 Task: Visit the company website of Nestle
Action: Mouse moved to (372, 390)
Screenshot: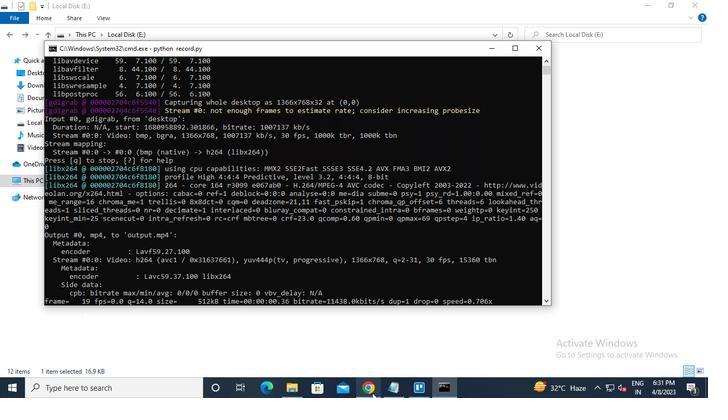
Action: Mouse pressed left at (372, 390)
Screenshot: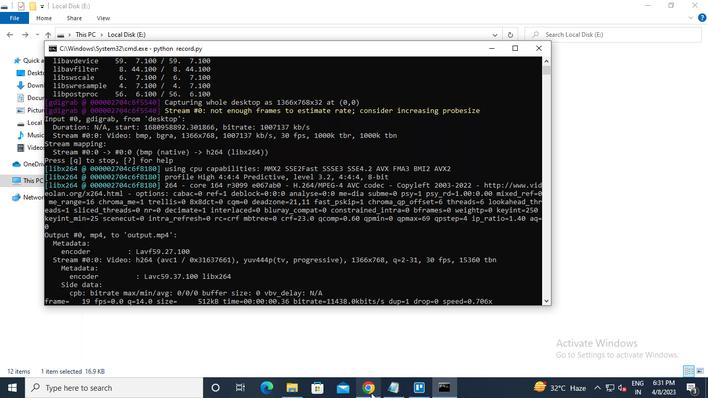 
Action: Mouse moved to (152, 69)
Screenshot: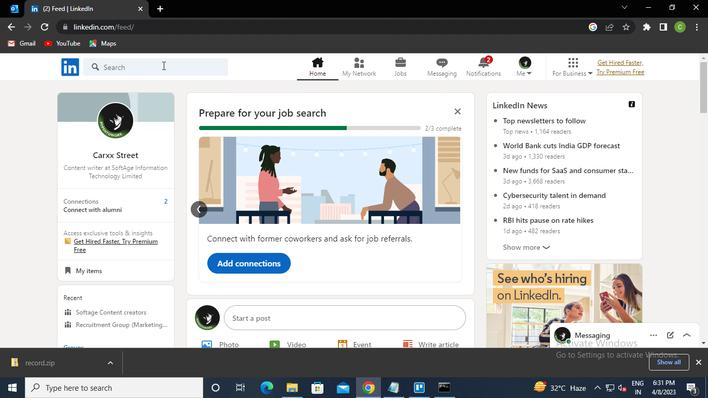 
Action: Mouse pressed left at (152, 69)
Screenshot: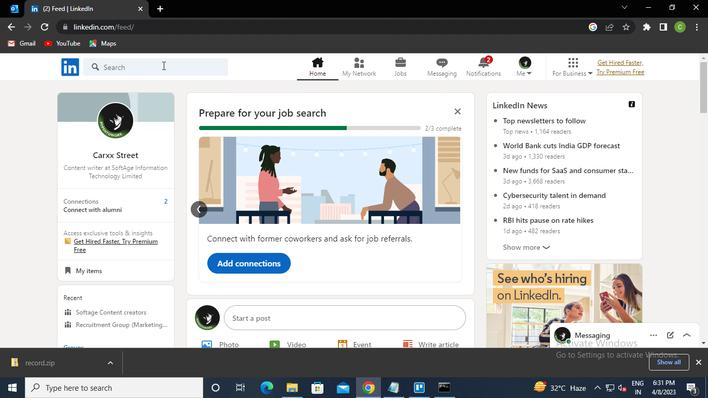 
Action: Keyboard Key.caps_lock
Screenshot: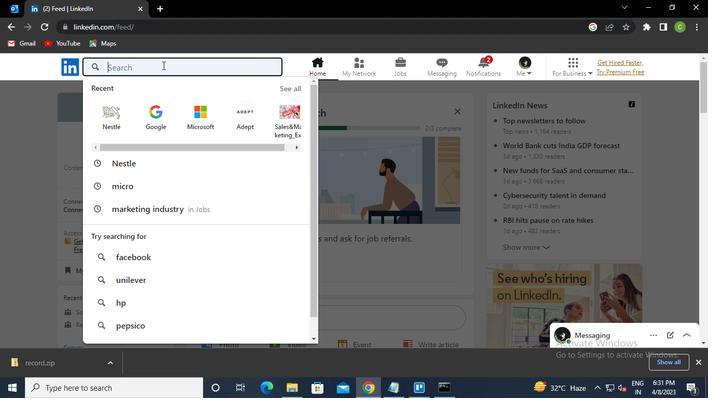 
Action: Keyboard n
Screenshot: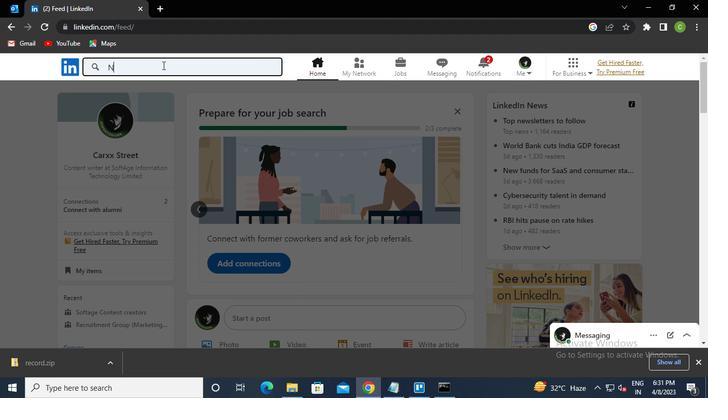 
Action: Keyboard Key.caps_lock
Screenshot: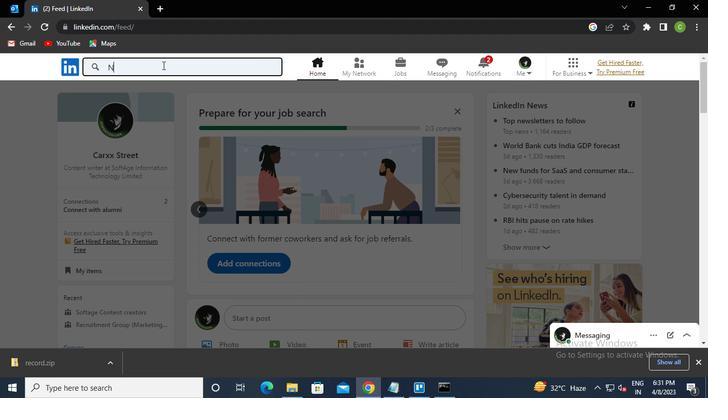 
Action: Keyboard e
Screenshot: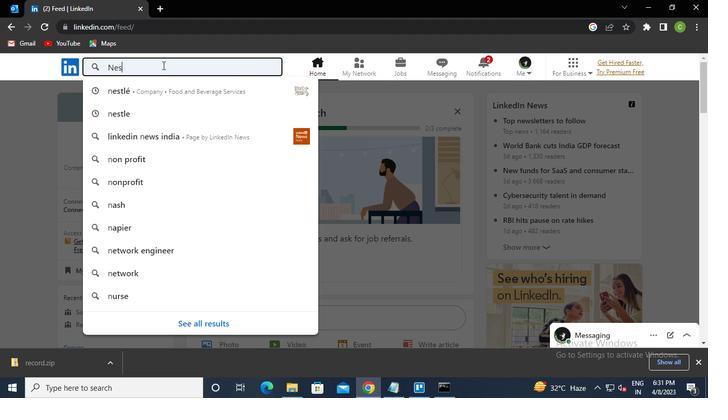 
Action: Keyboard s
Screenshot: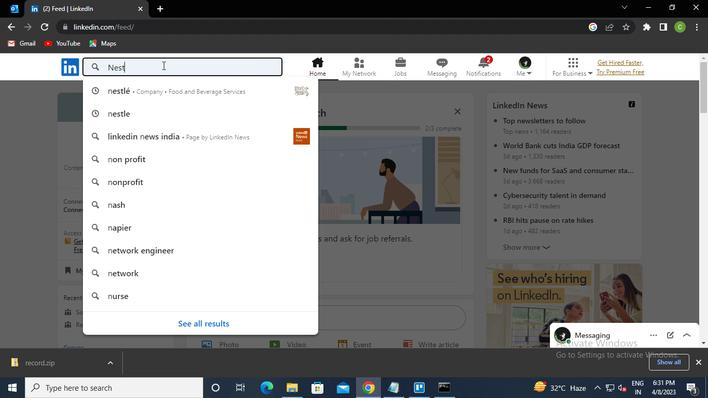 
Action: Keyboard t
Screenshot: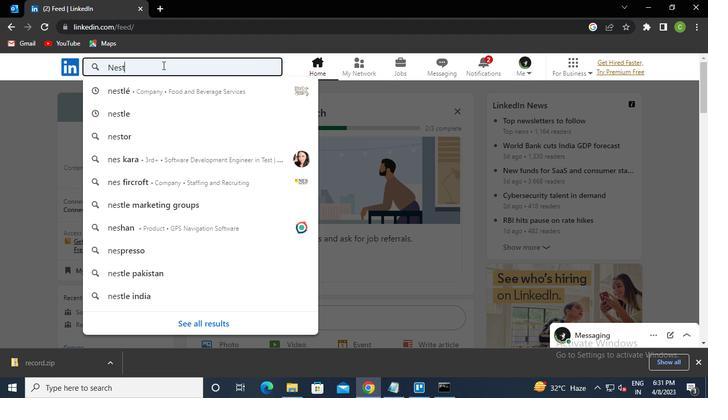 
Action: Keyboard k
Screenshot: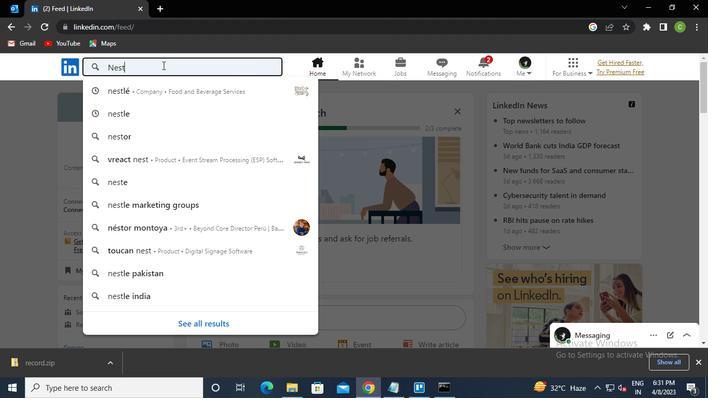 
Action: Keyboard Key.backspace
Screenshot: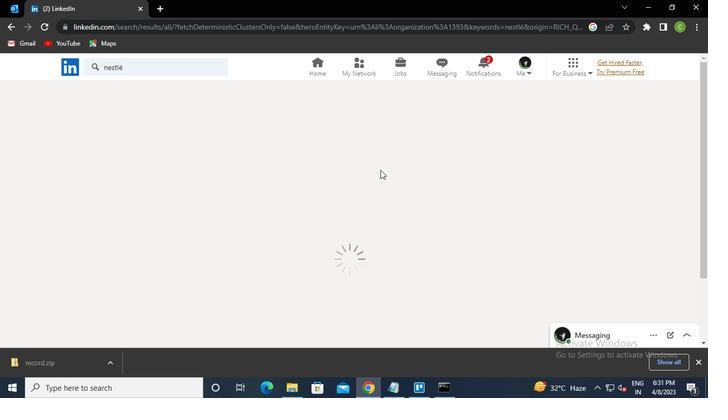 
Action: Keyboard l
Screenshot: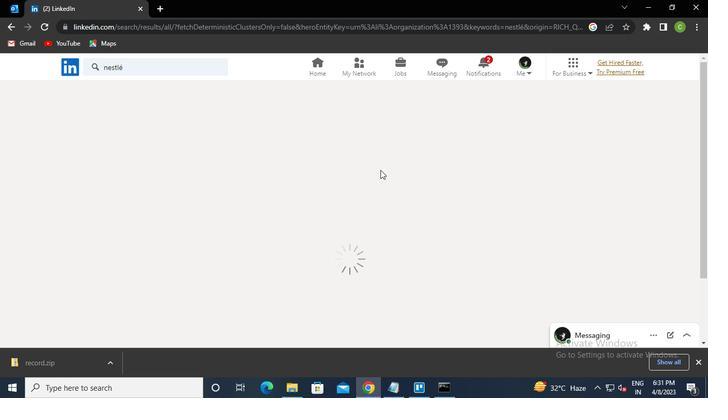 
Action: Keyboard e
Screenshot: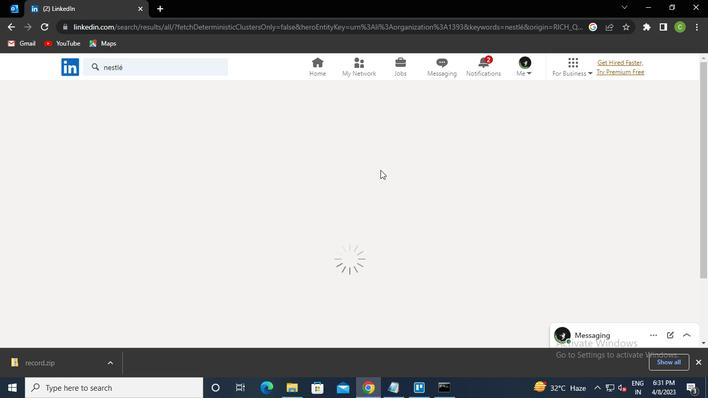 
Action: Keyboard Key.down
Screenshot: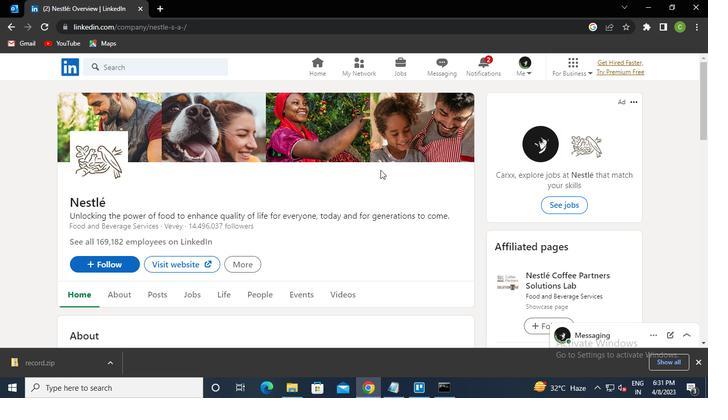 
Action: Keyboard Key.enter
Screenshot: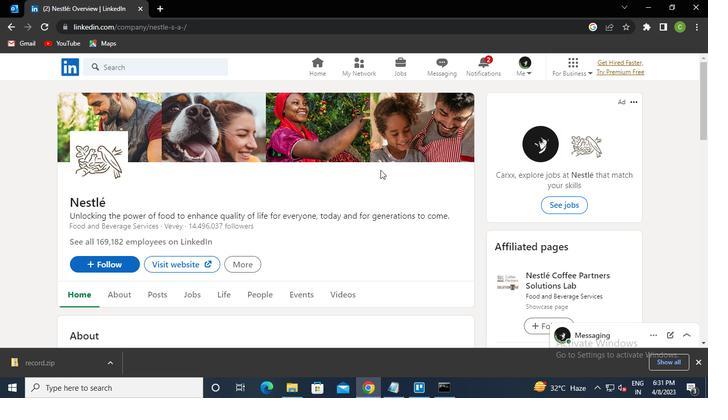 
Action: Mouse moved to (493, 211)
Screenshot: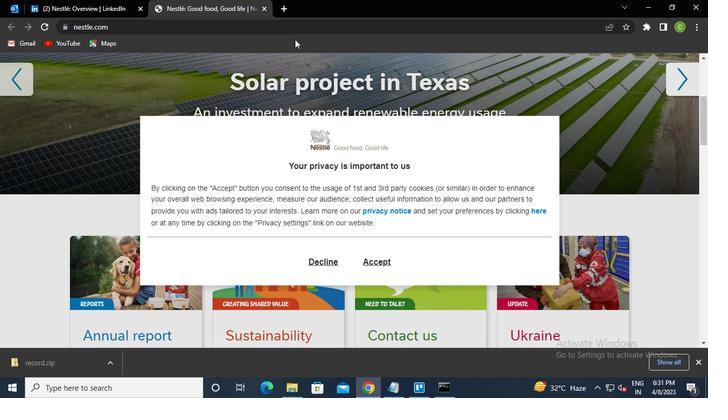 
Action: Mouse pressed left at (493, 211)
Screenshot: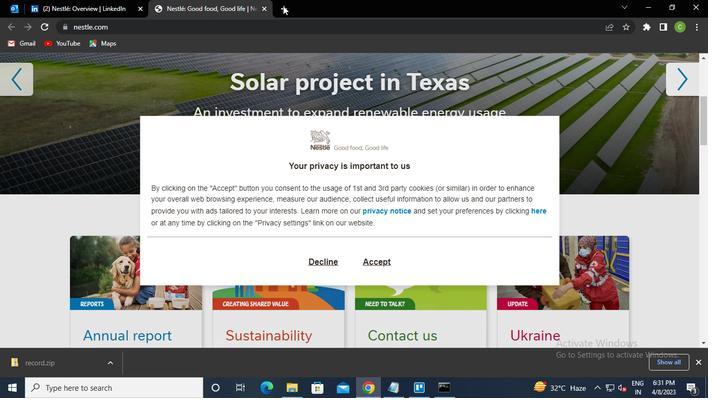 
Action: Mouse moved to (439, 387)
Screenshot: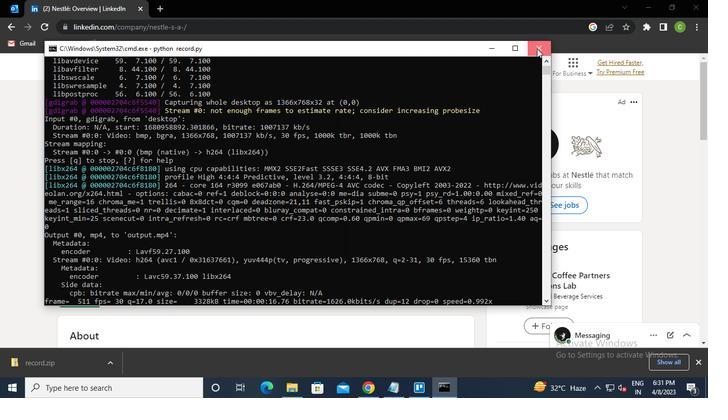 
Action: Mouse pressed left at (439, 387)
Screenshot: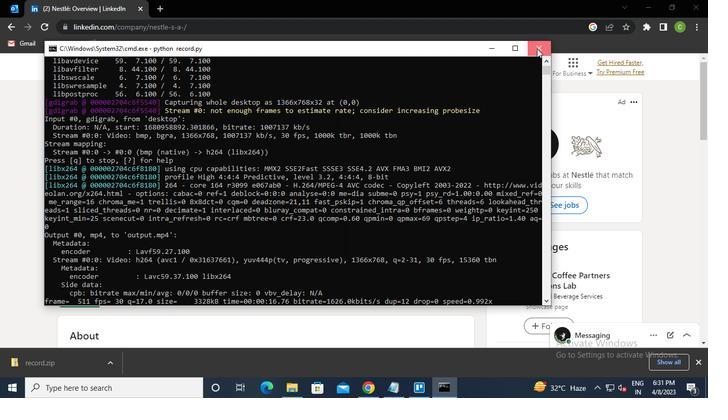 
Action: Mouse moved to (524, 33)
Screenshot: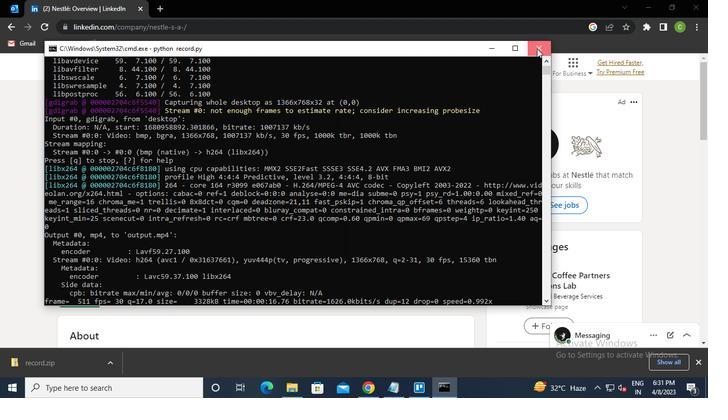 
Action: Mouse pressed left at (524, 33)
Screenshot: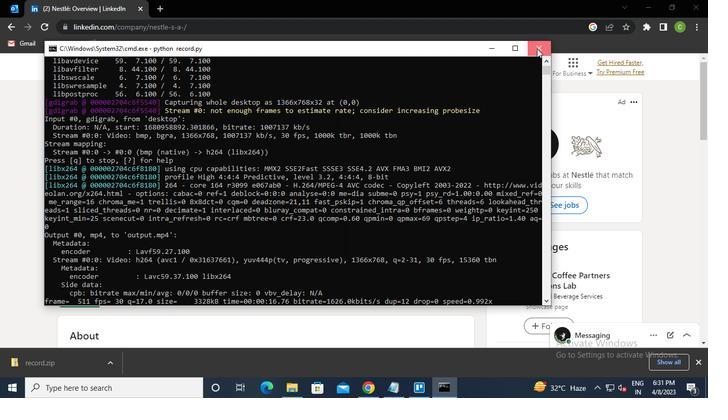 
Action: Mouse moved to (371, 393)
Screenshot: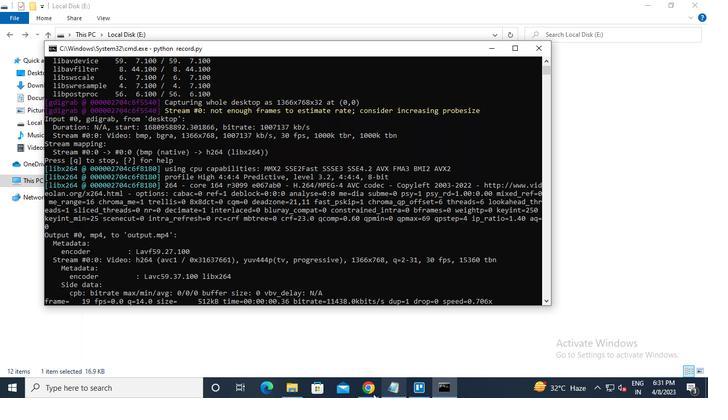 
Action: Mouse pressed left at (371, 393)
Screenshot: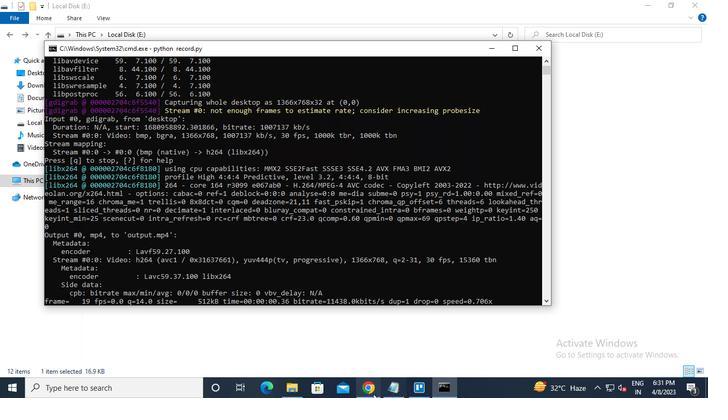 
Action: Mouse moved to (162, 65)
Screenshot: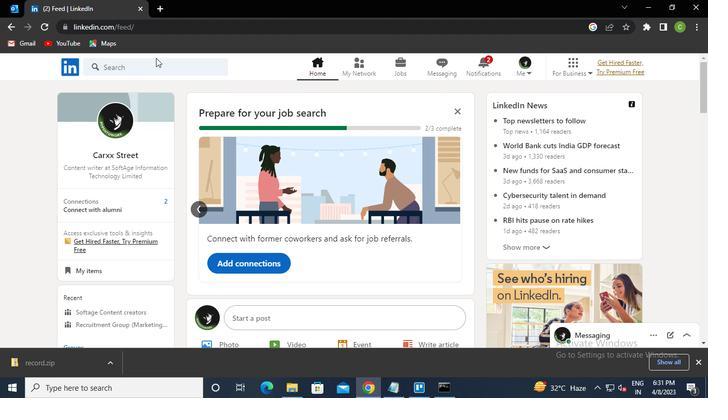 
Action: Mouse pressed left at (162, 65)
Screenshot: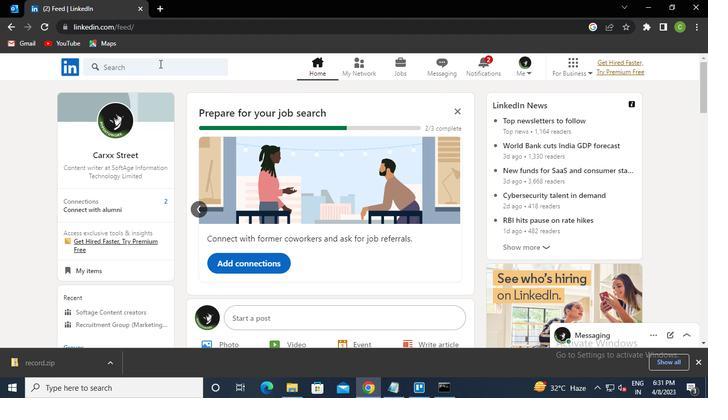 
Action: Keyboard Key.caps_lock
Screenshot: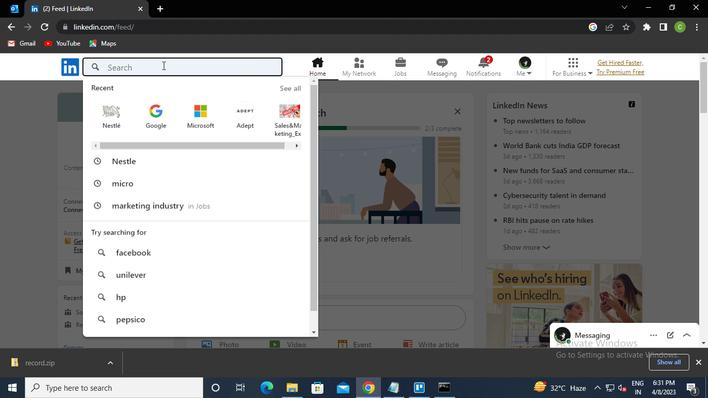 
Action: Keyboard n
Screenshot: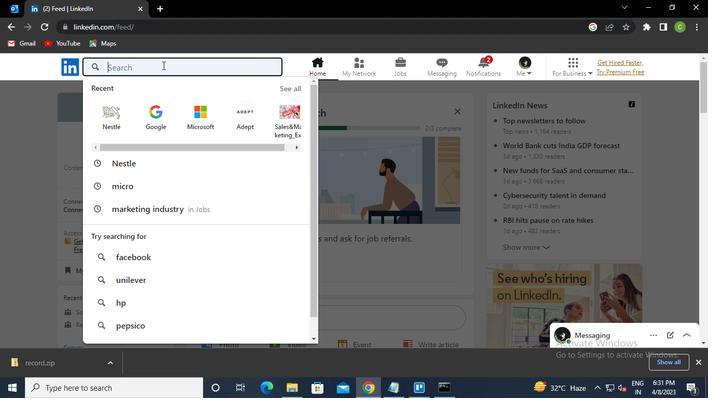 
Action: Keyboard Key.caps_lock
Screenshot: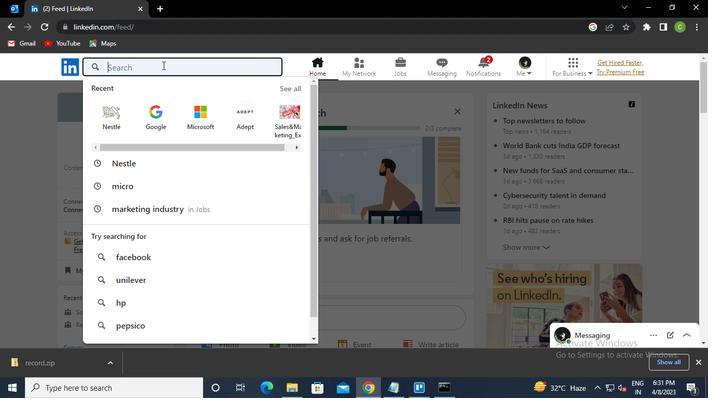 
Action: Keyboard e
Screenshot: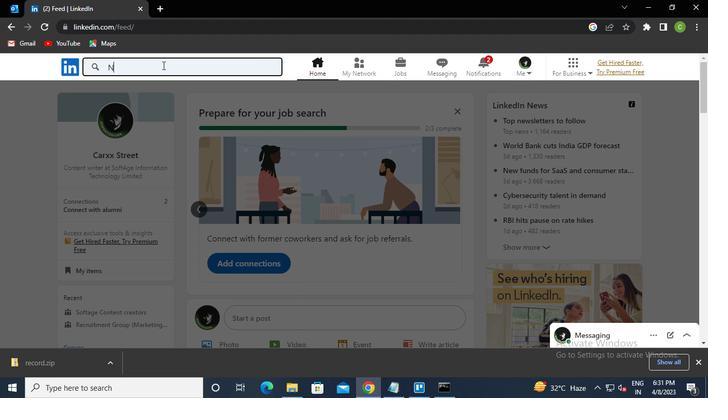 
Action: Keyboard s
Screenshot: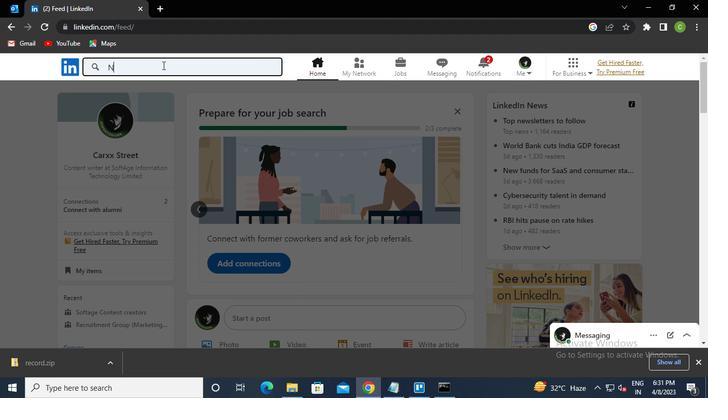 
Action: Keyboard t
Screenshot: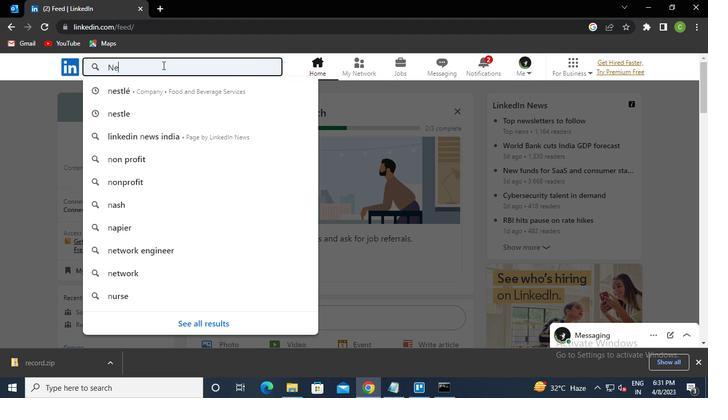 
Action: Keyboard Key.down
Screenshot: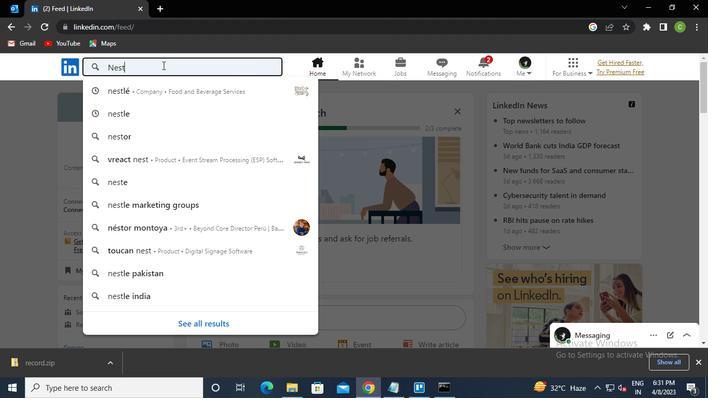 
Action: Keyboard Key.enter
Screenshot: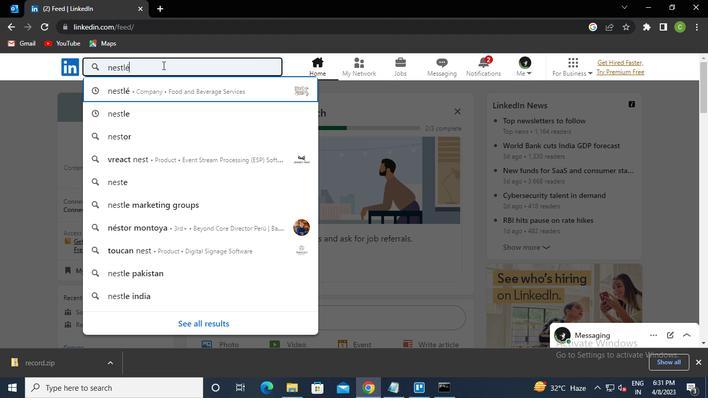 
Action: Mouse moved to (380, 170)
Screenshot: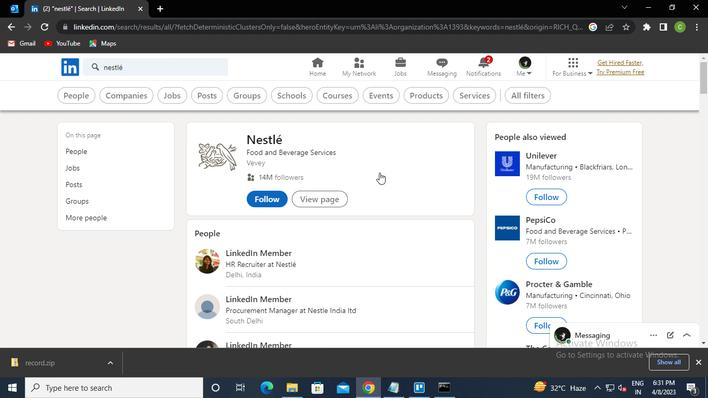 
Action: Mouse pressed left at (380, 170)
Screenshot: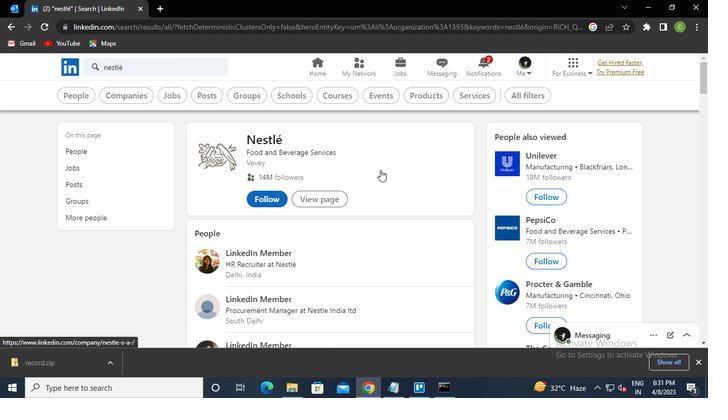
Action: Mouse moved to (197, 267)
Screenshot: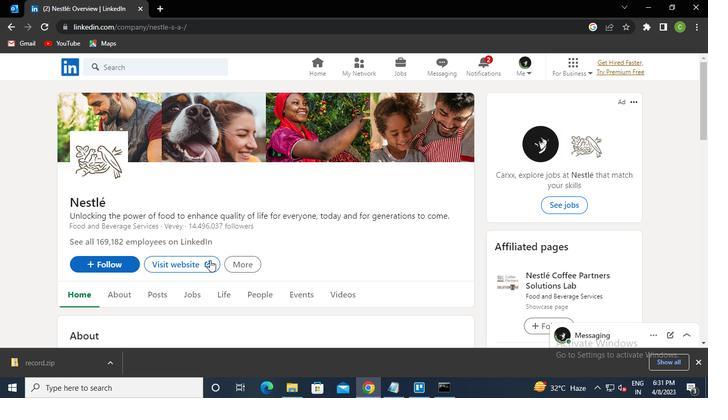 
Action: Mouse pressed left at (197, 267)
Screenshot: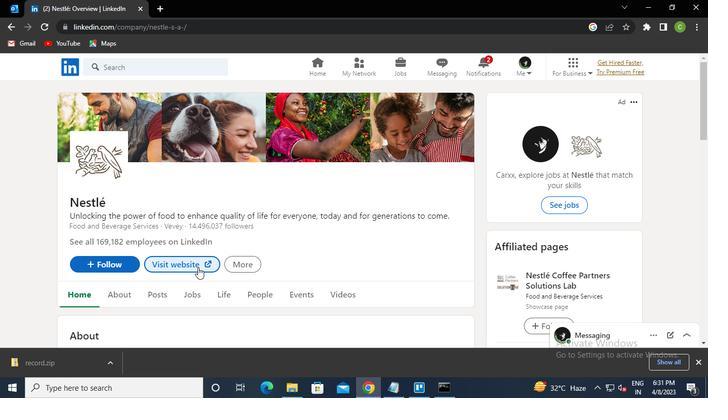 
Action: Mouse moved to (263, 6)
Screenshot: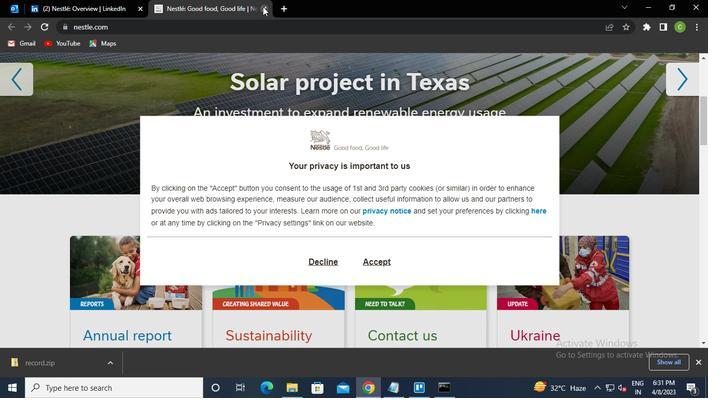 
Action: Mouse pressed left at (263, 6)
Screenshot: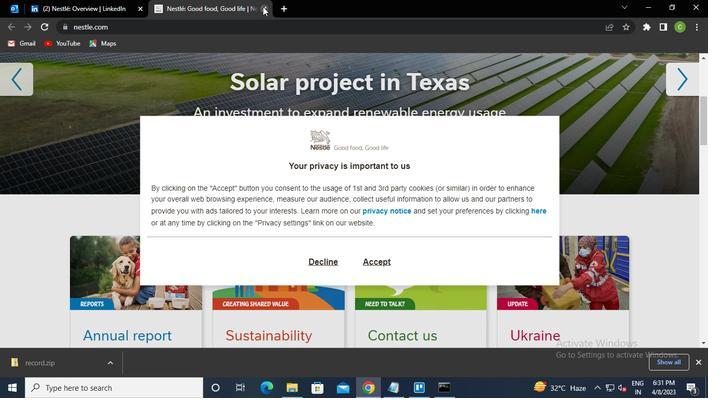 
Action: Mouse moved to (450, 385)
Screenshot: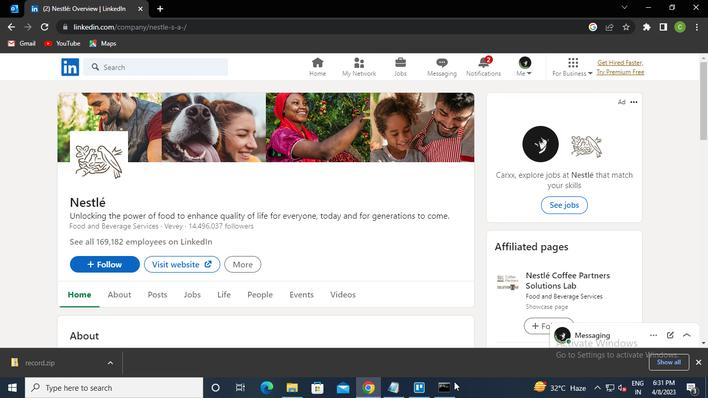 
Action: Mouse pressed left at (450, 385)
Screenshot: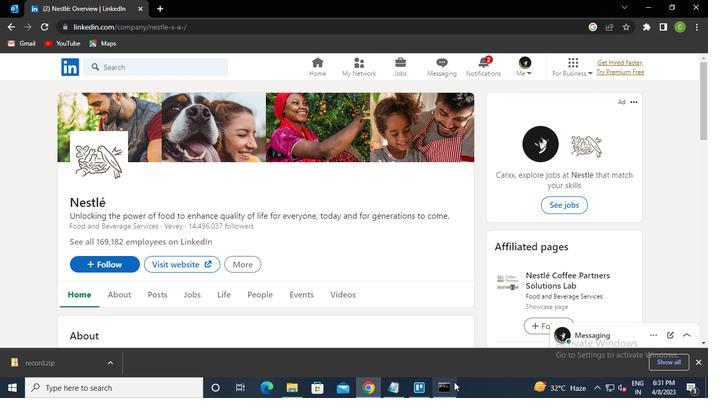 
Action: Mouse moved to (537, 48)
Screenshot: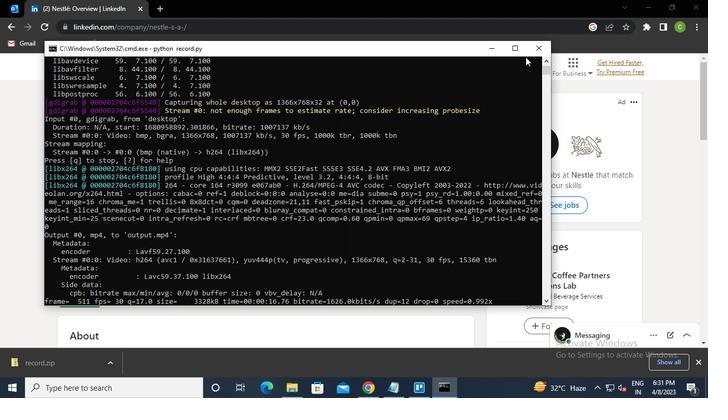 
Action: Mouse pressed left at (537, 48)
Screenshot: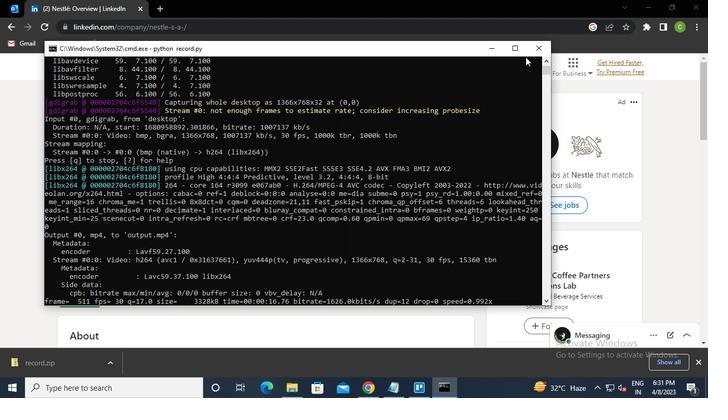 
Action: Mouse moved to (535, 51)
Screenshot: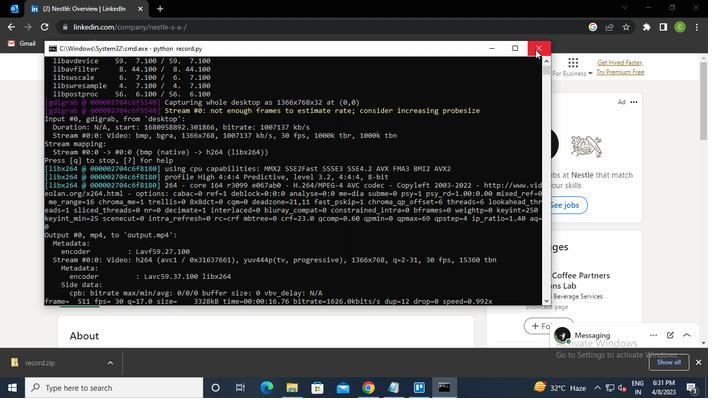 
